 Task: Add Peach Muffins 4 Pack to the cart.
Action: Mouse moved to (30, 116)
Screenshot: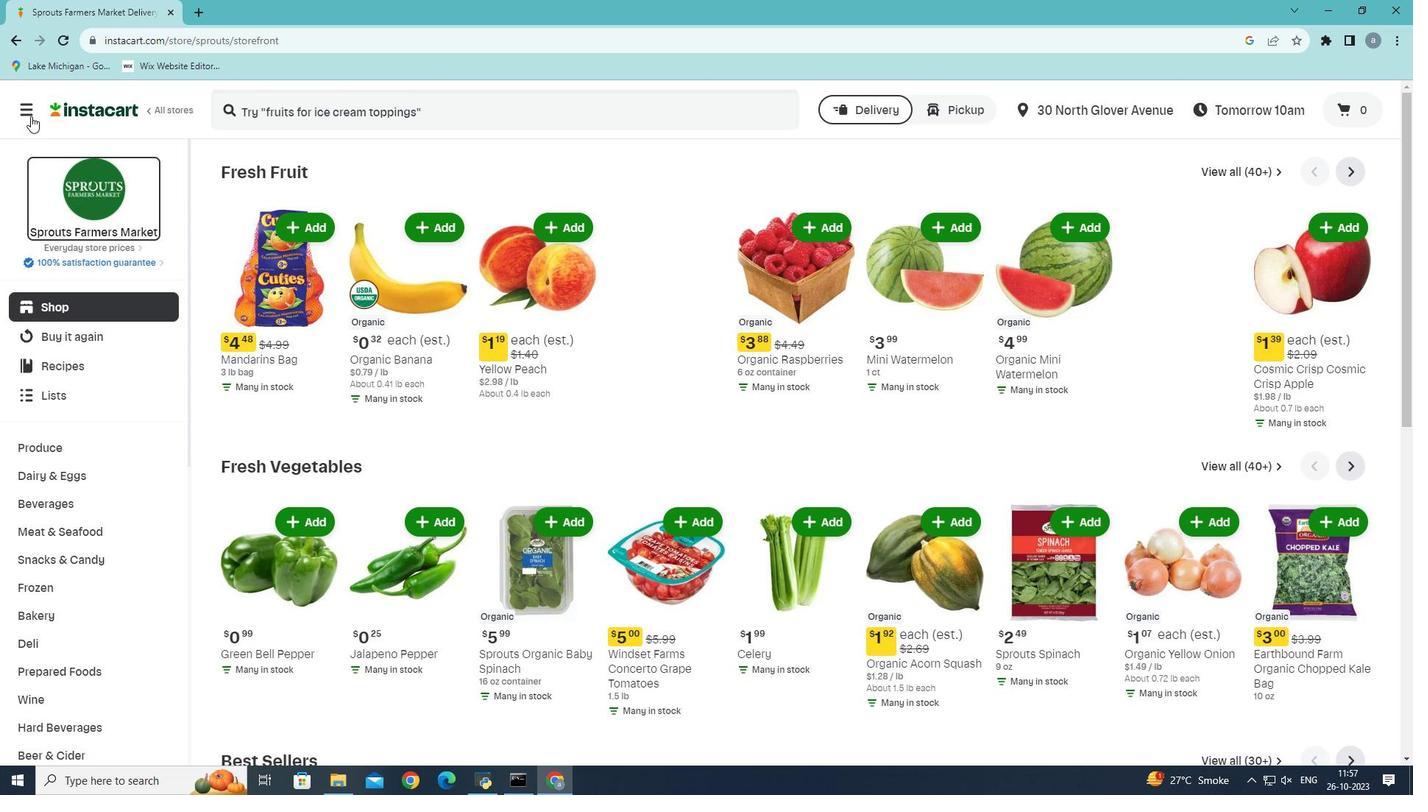 
Action: Mouse pressed left at (30, 116)
Screenshot: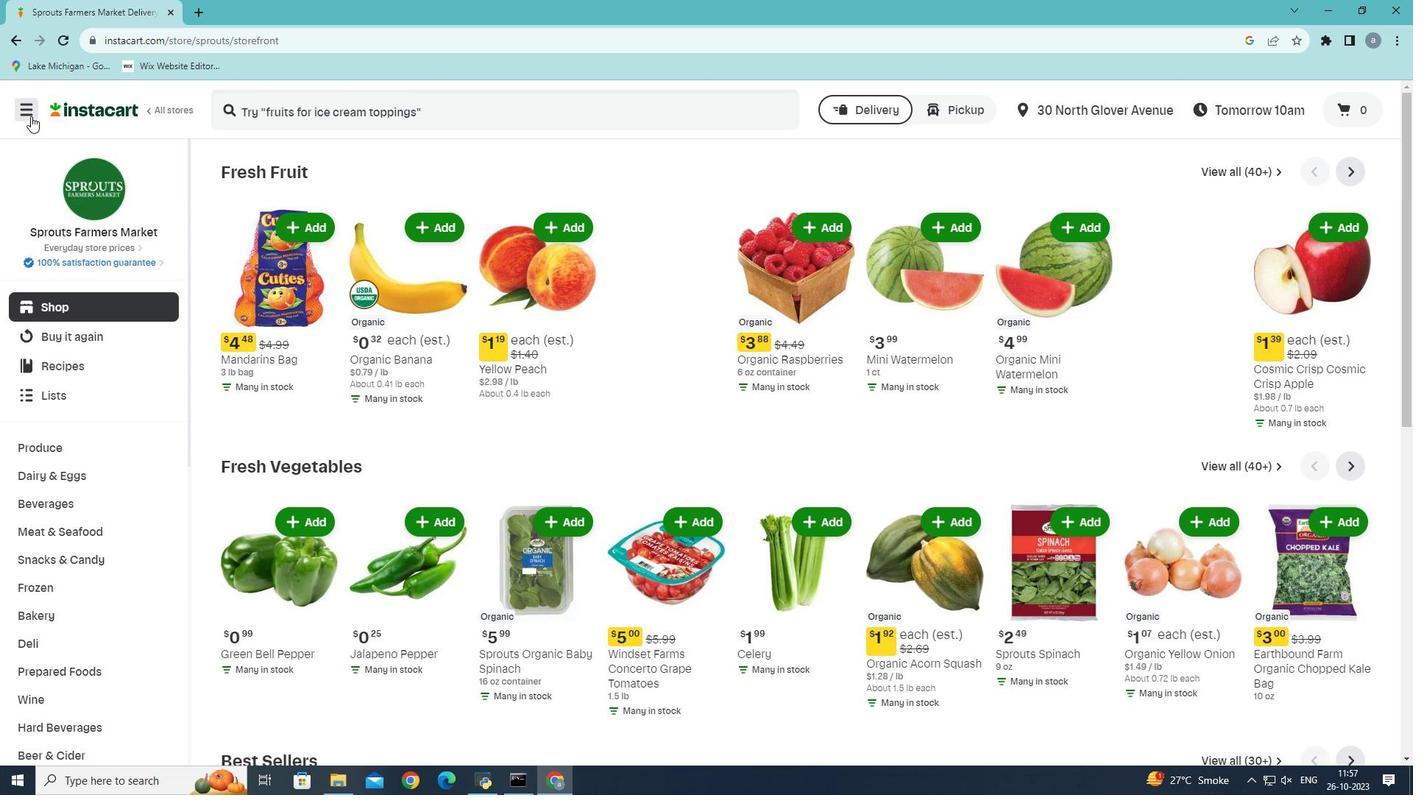 
Action: Mouse moved to (94, 421)
Screenshot: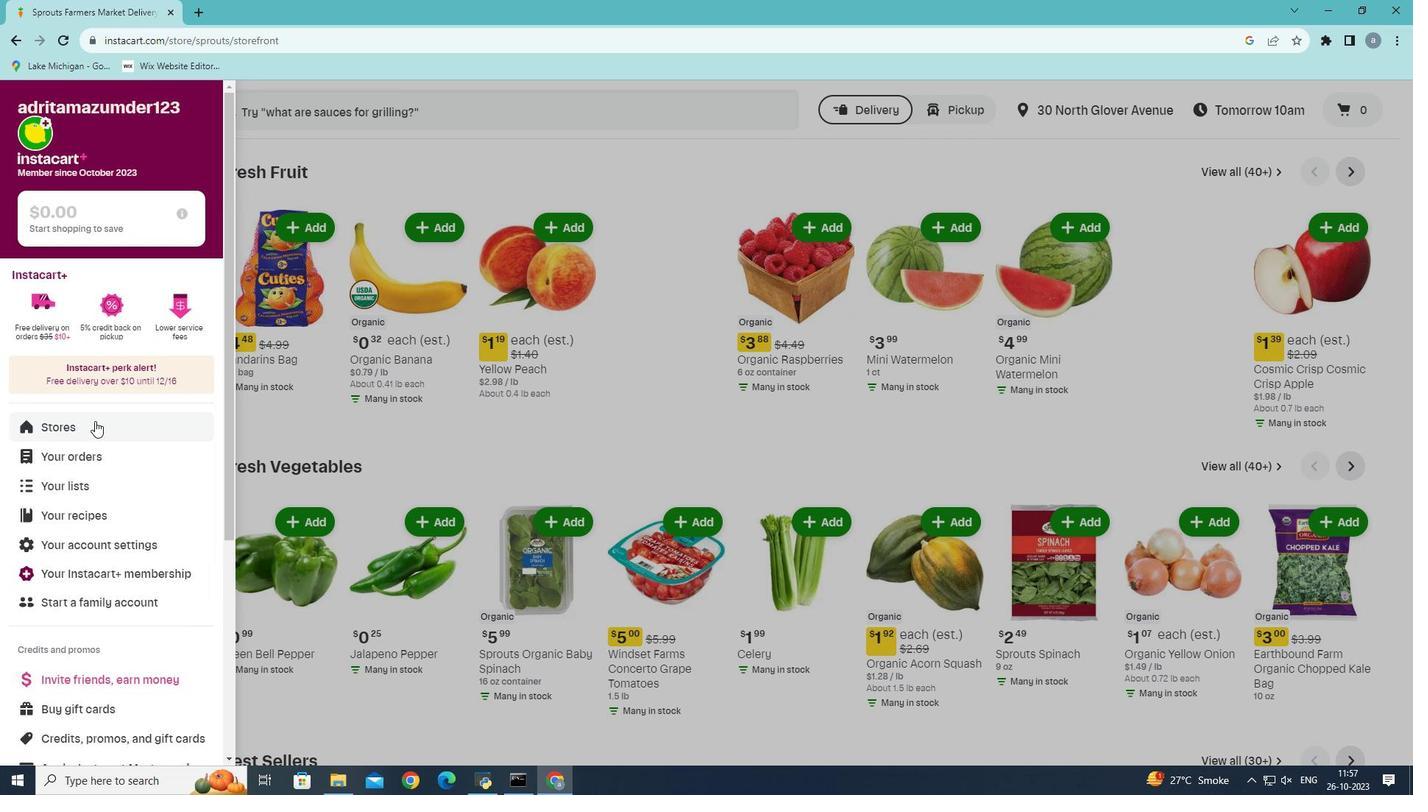
Action: Mouse pressed left at (94, 421)
Screenshot: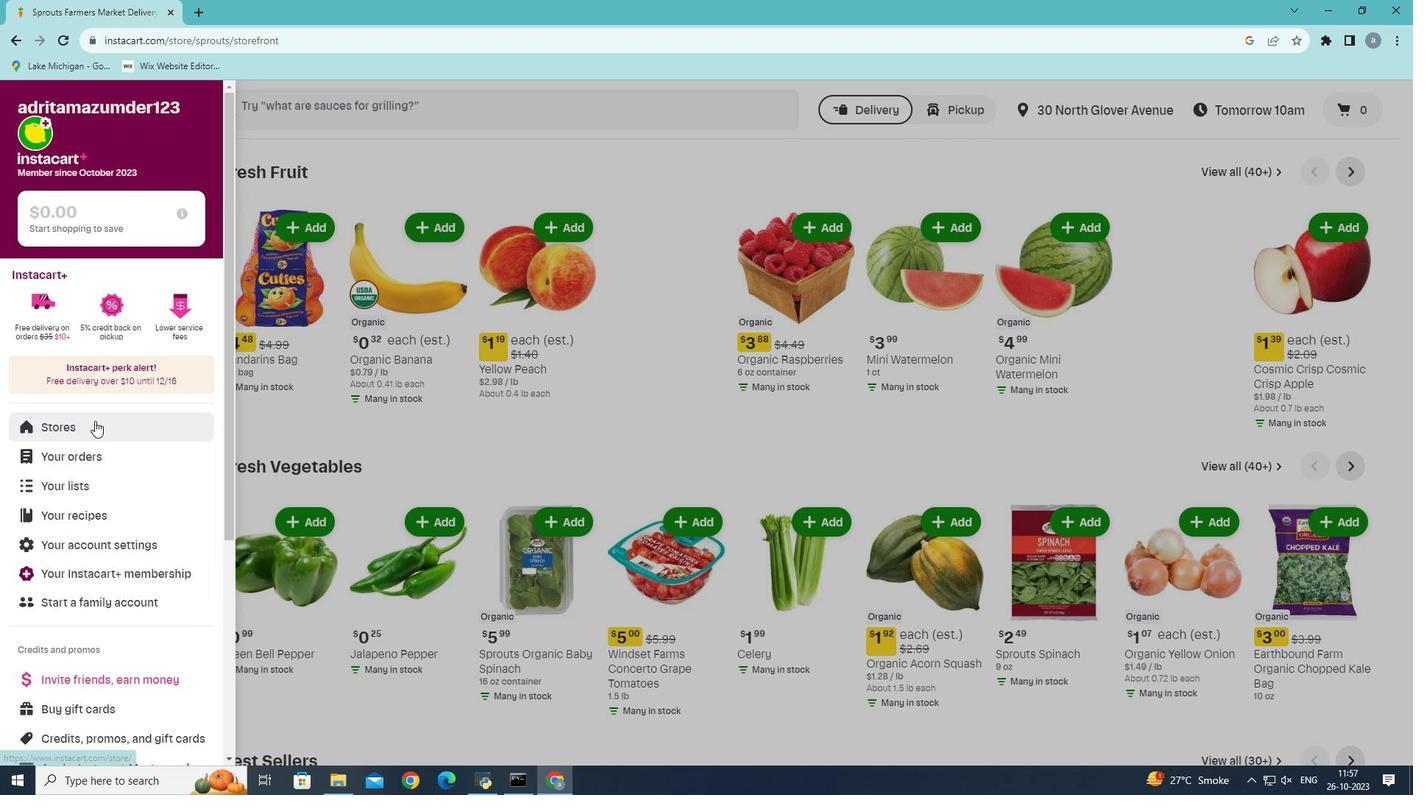 
Action: Mouse moved to (343, 152)
Screenshot: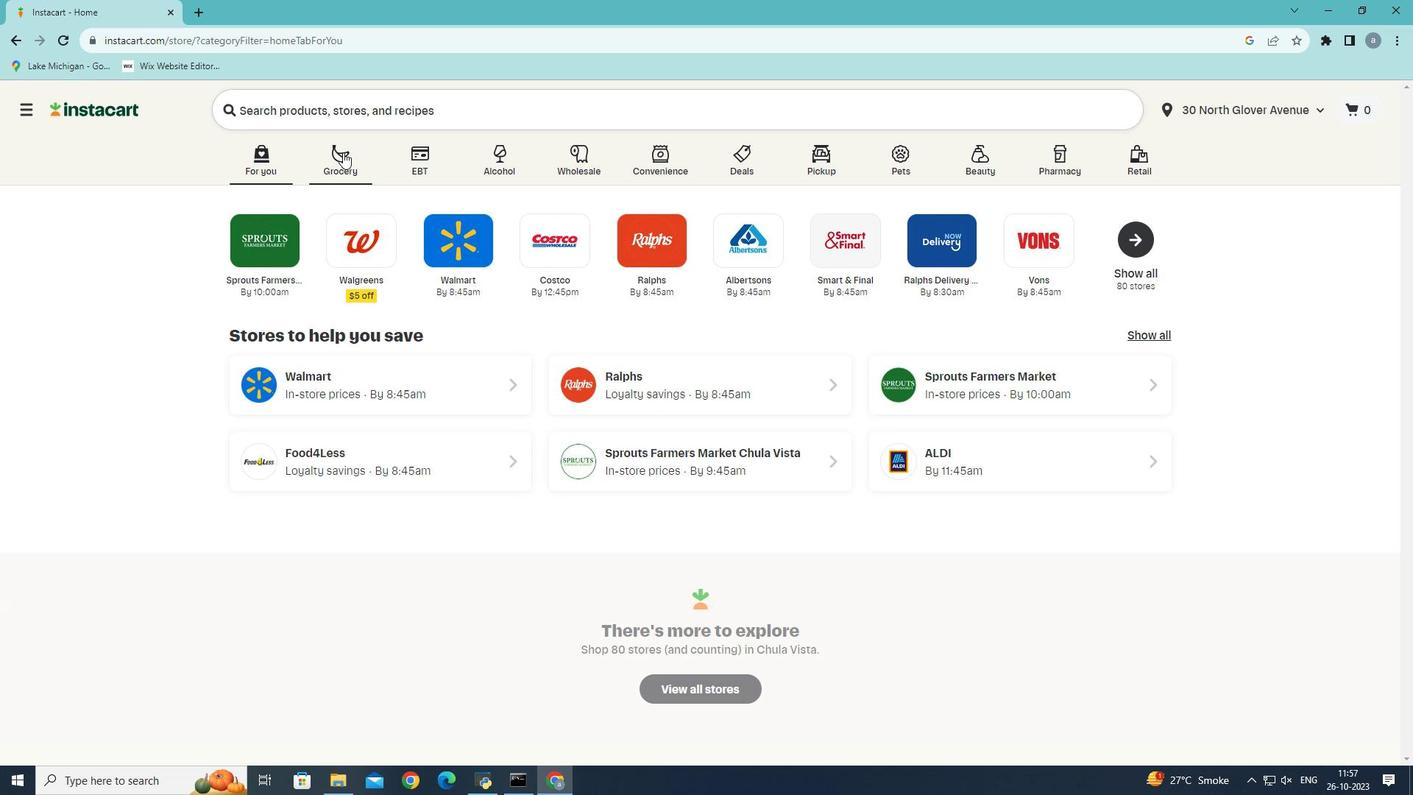 
Action: Mouse pressed left at (343, 152)
Screenshot: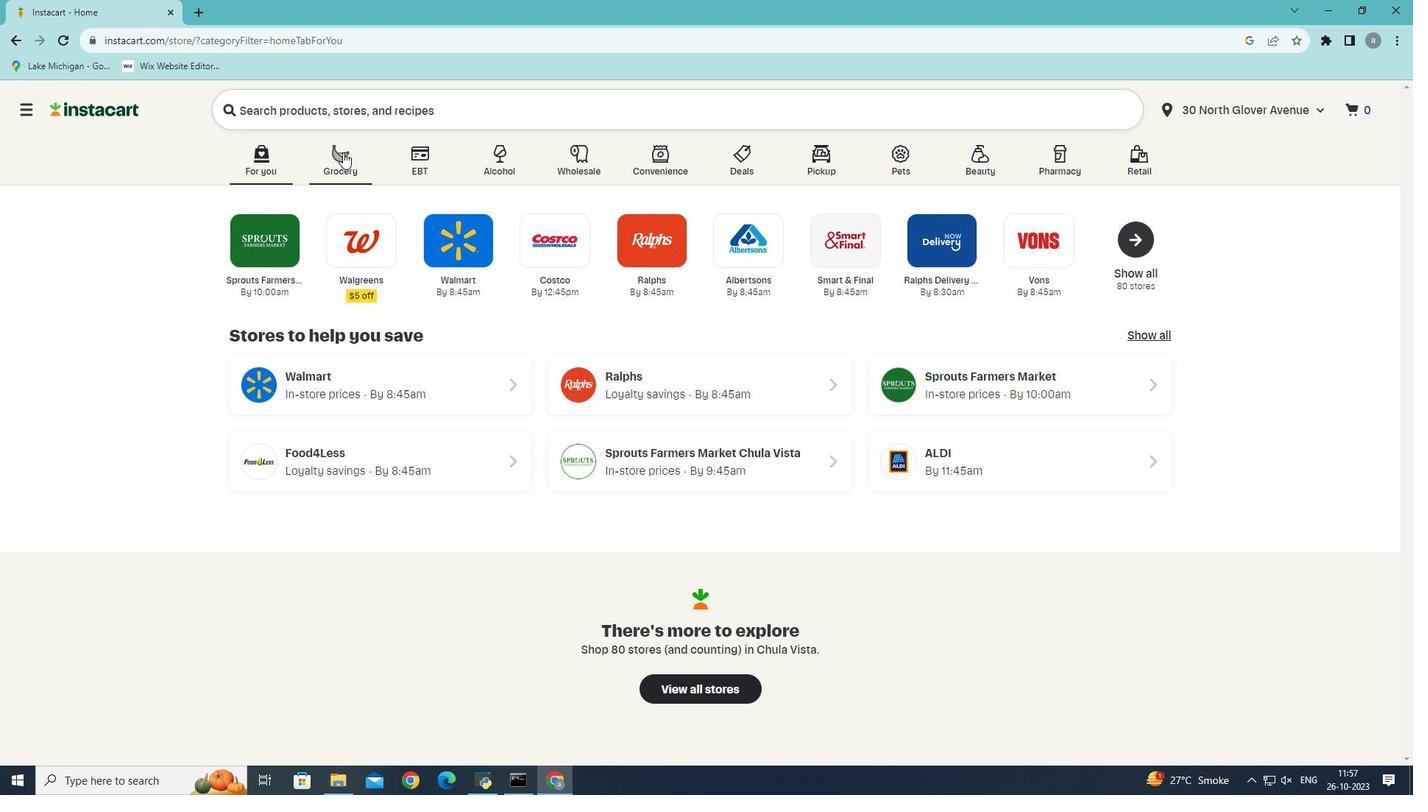 
Action: Mouse moved to (381, 424)
Screenshot: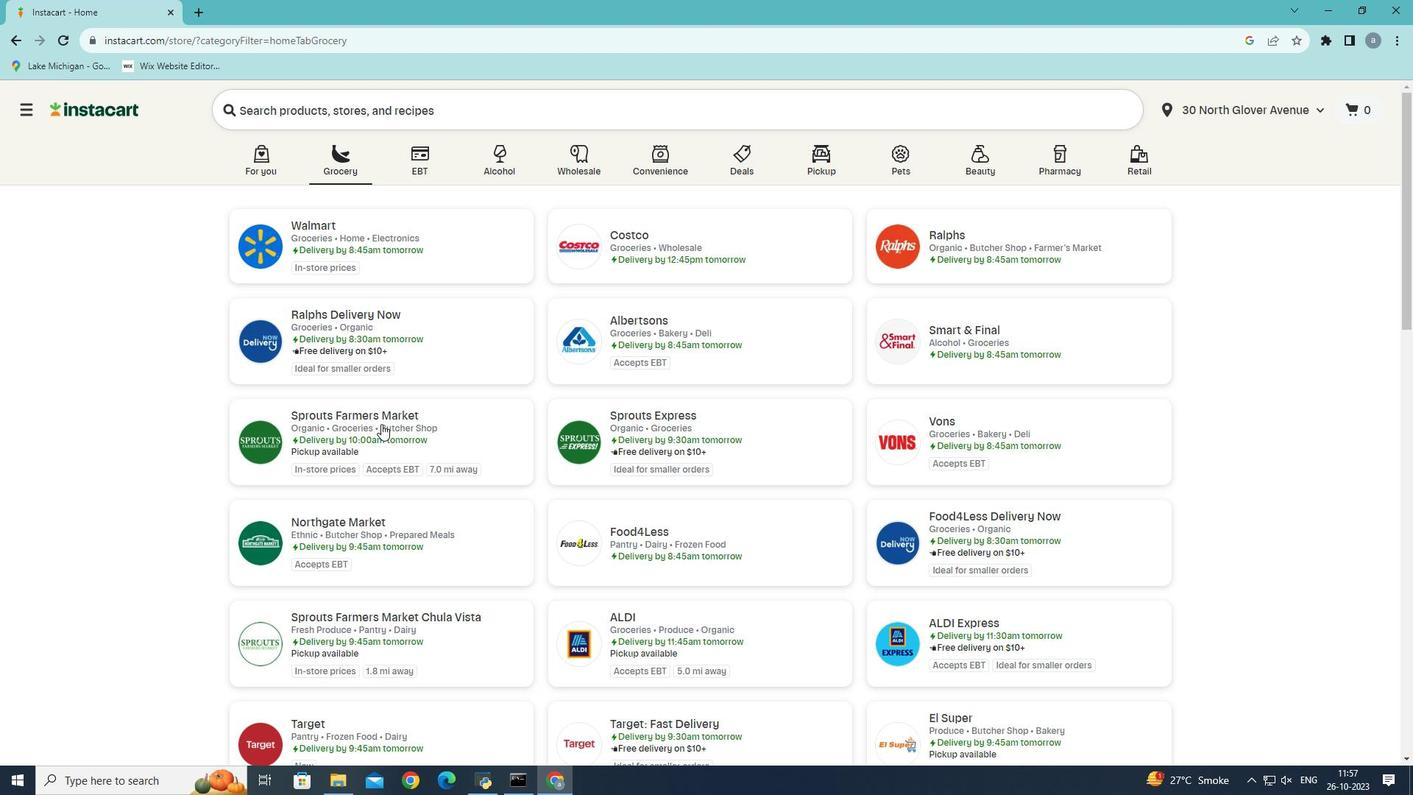 
Action: Mouse pressed left at (381, 424)
Screenshot: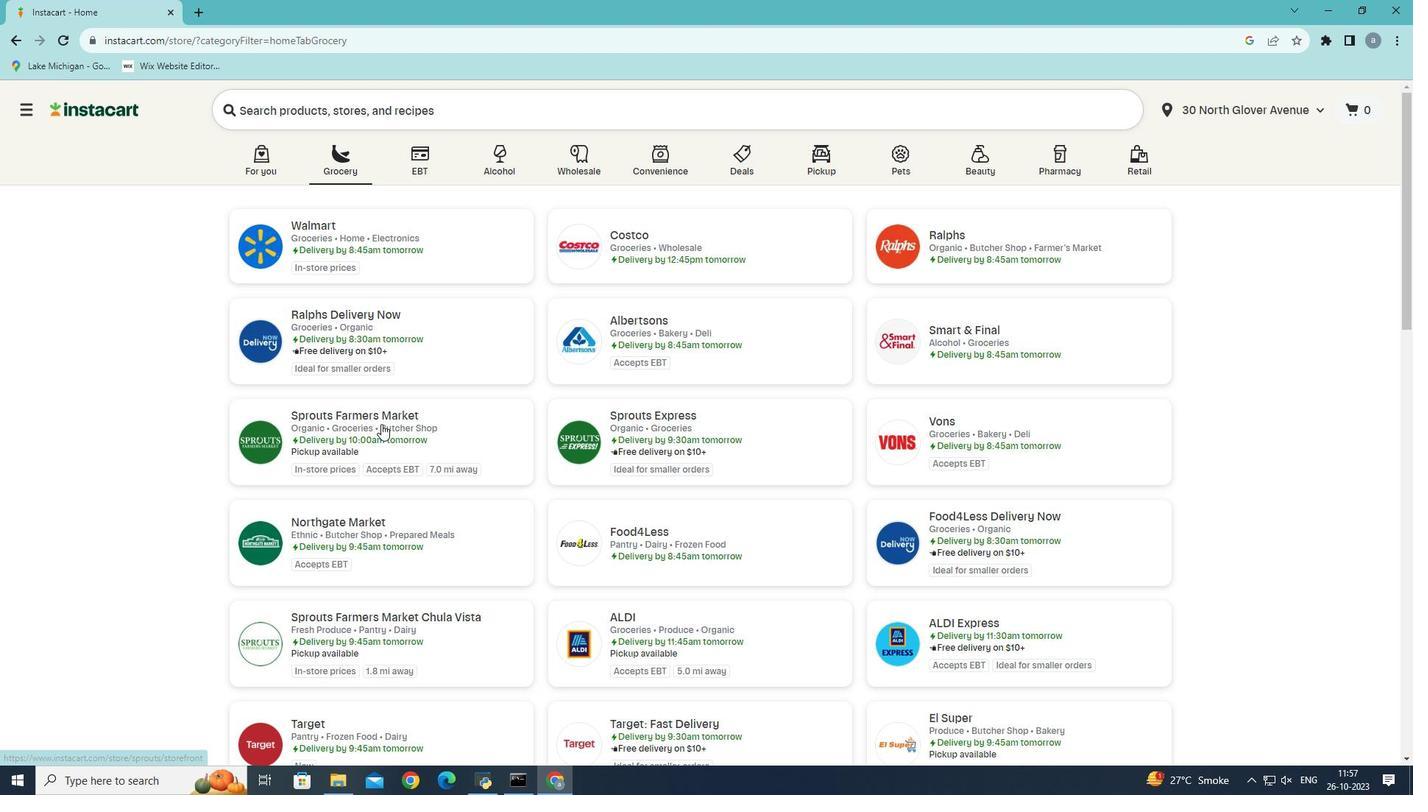 
Action: Mouse moved to (27, 611)
Screenshot: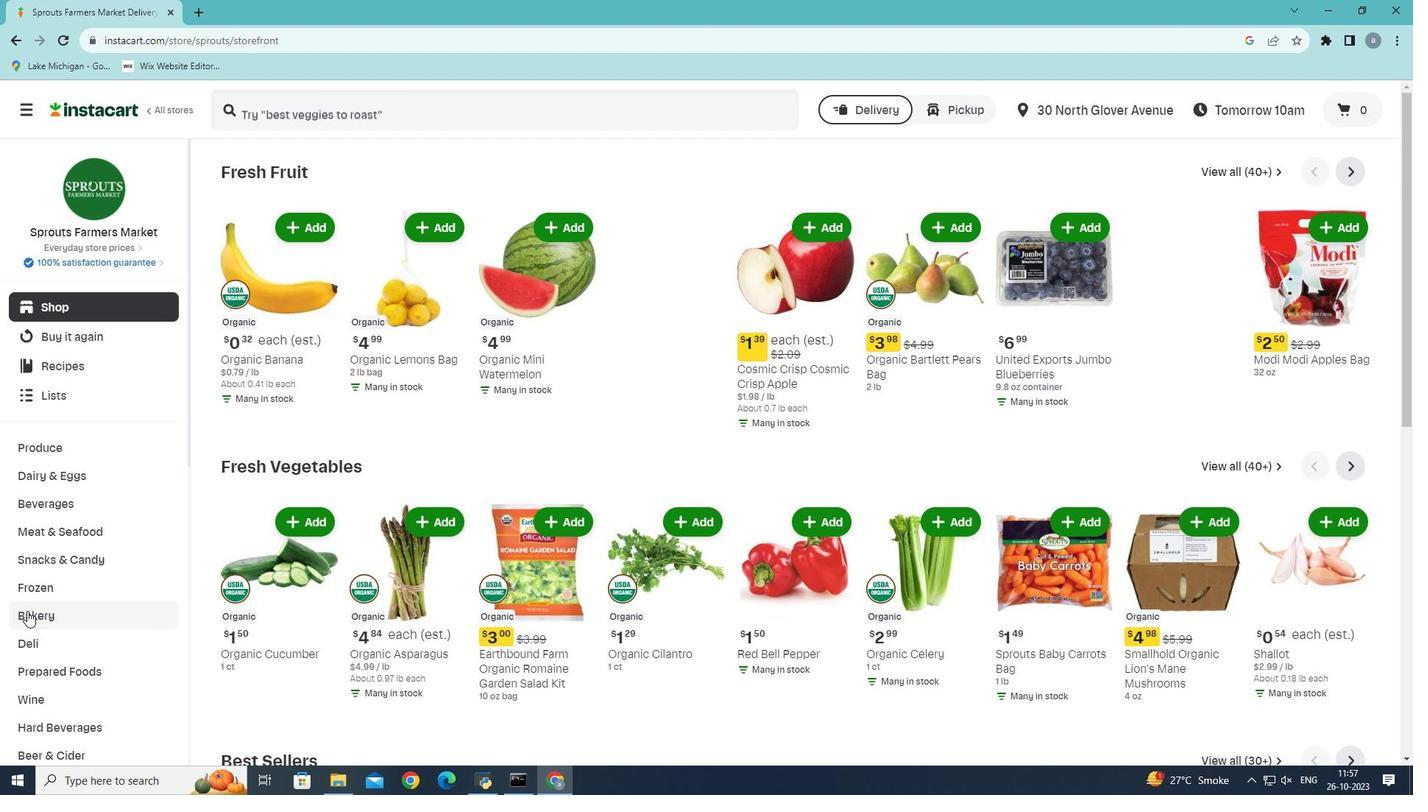 
Action: Mouse pressed left at (27, 611)
Screenshot: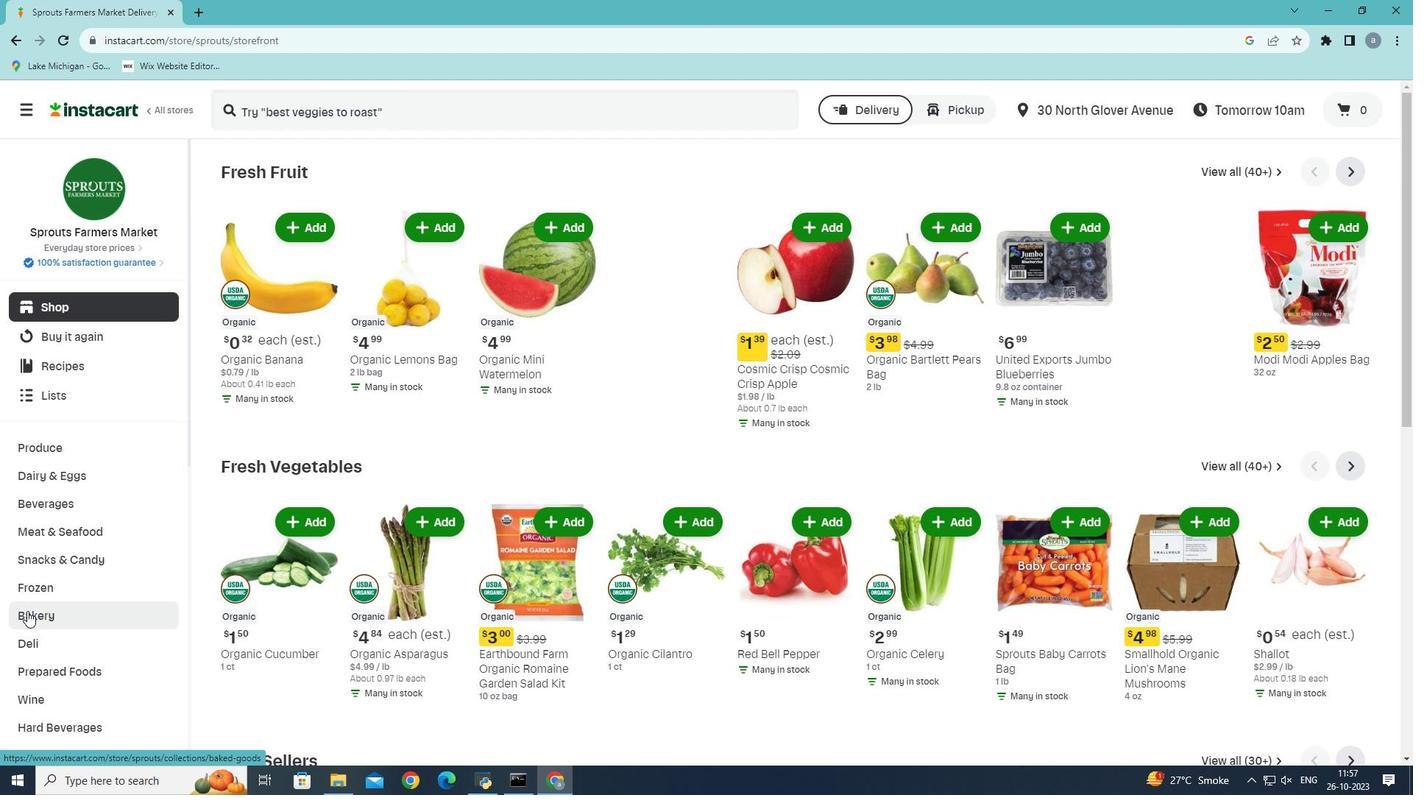 
Action: Mouse moved to (877, 209)
Screenshot: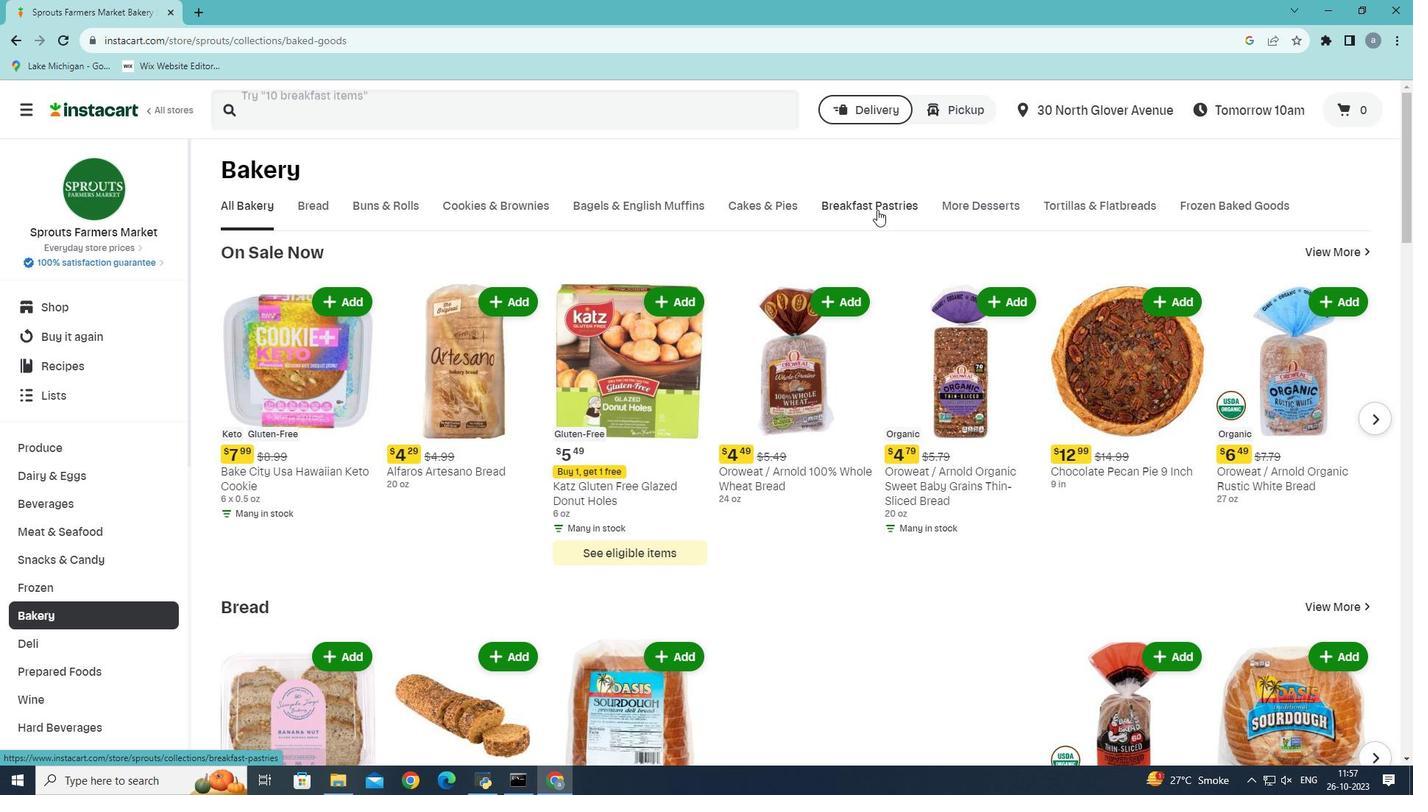 
Action: Mouse pressed left at (877, 209)
Screenshot: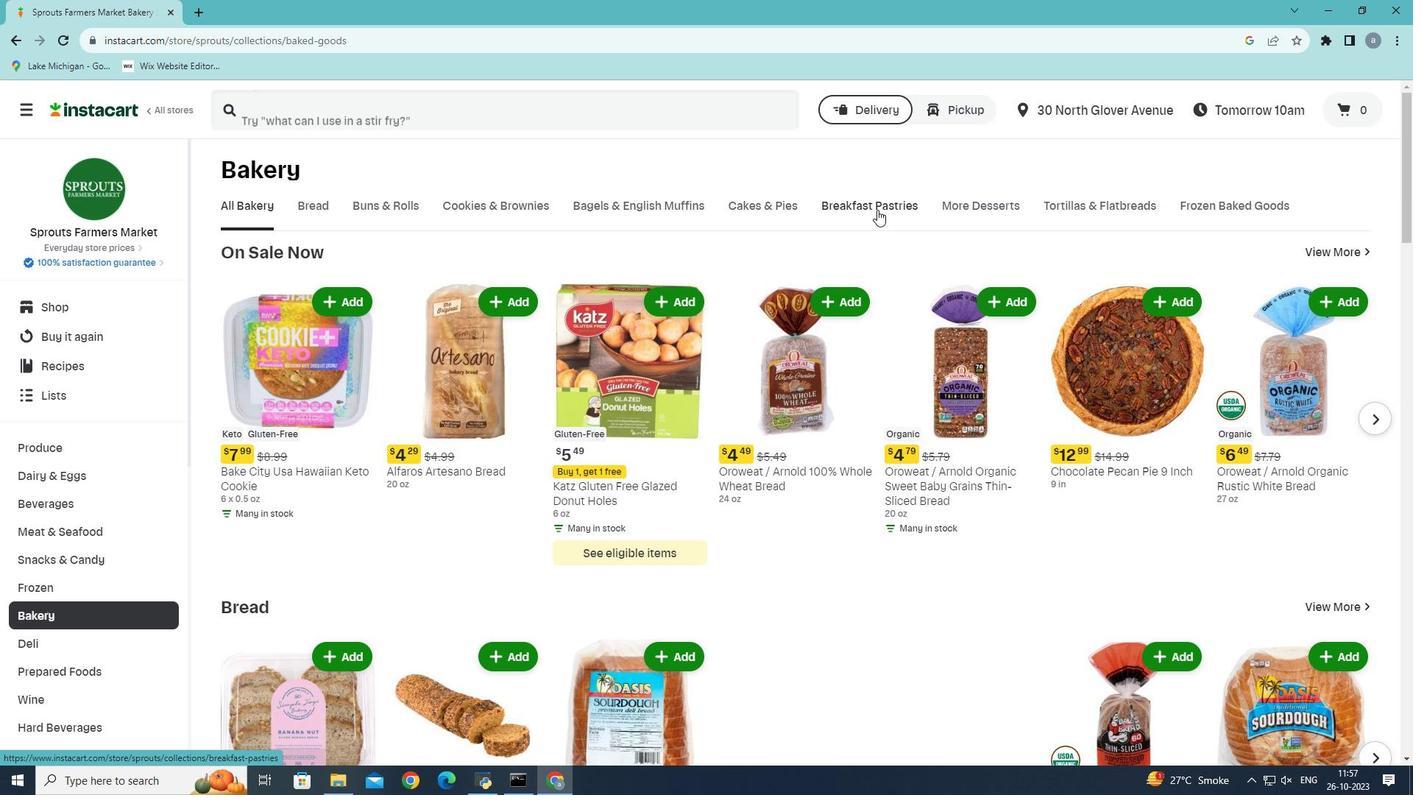 
Action: Mouse moved to (329, 261)
Screenshot: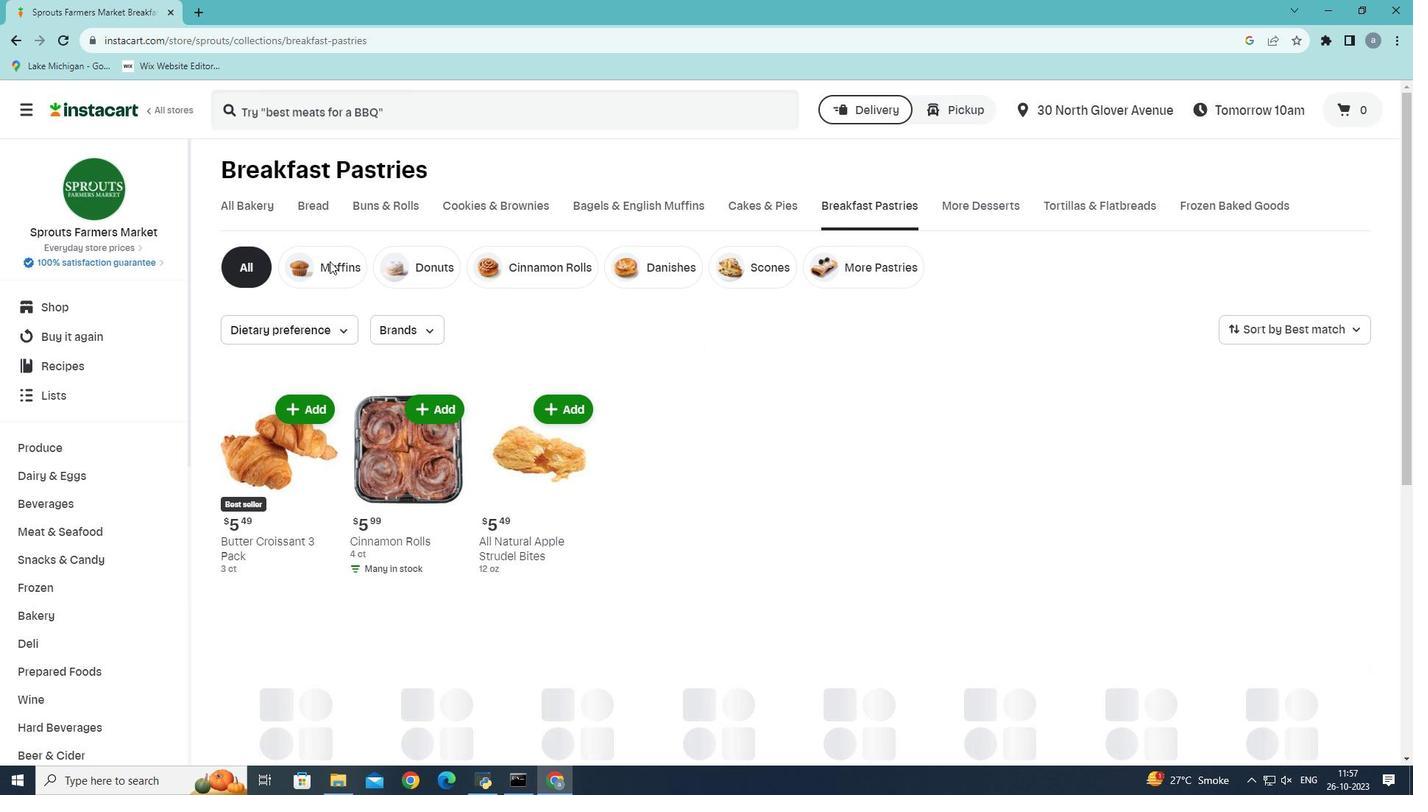 
Action: Mouse pressed left at (329, 261)
Screenshot: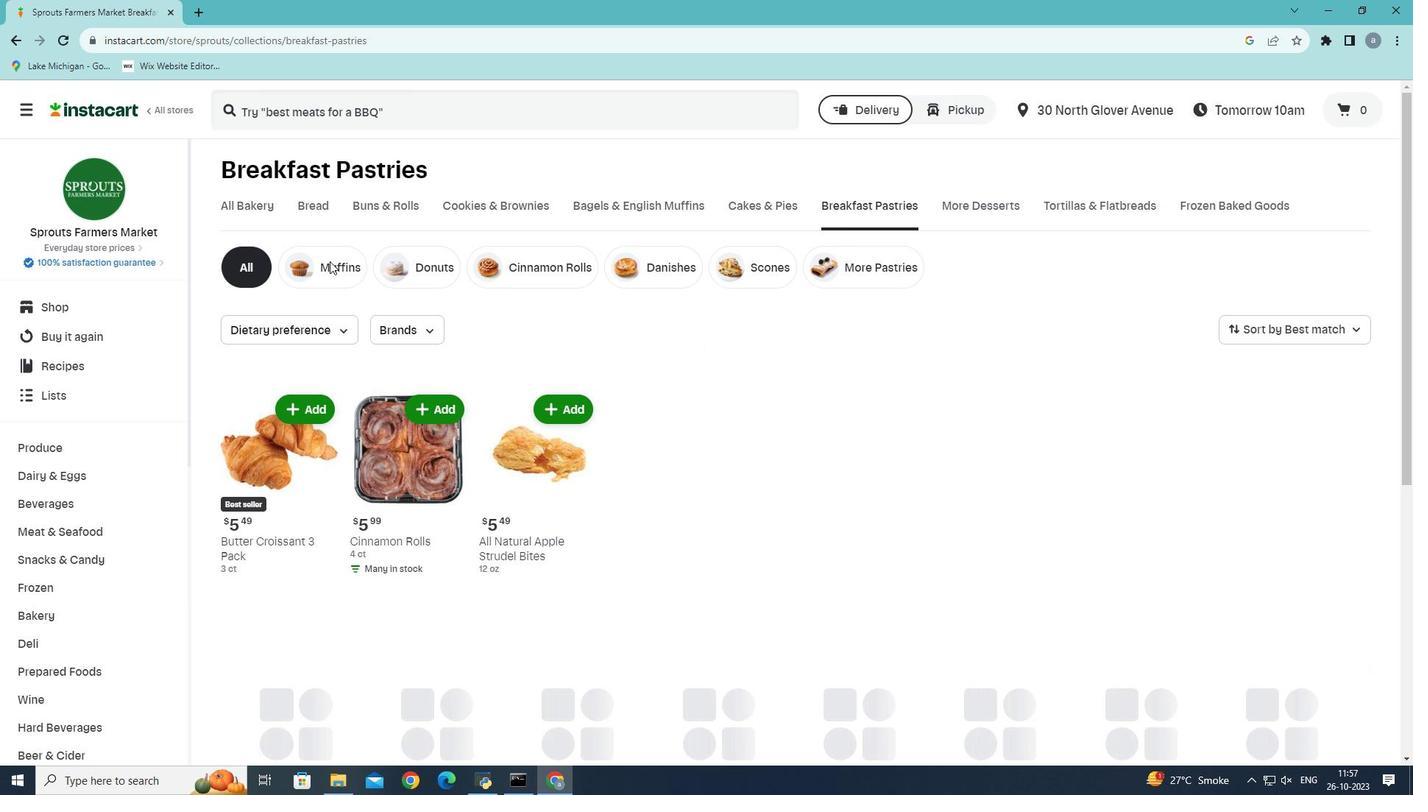 
Action: Mouse moved to (513, 445)
Screenshot: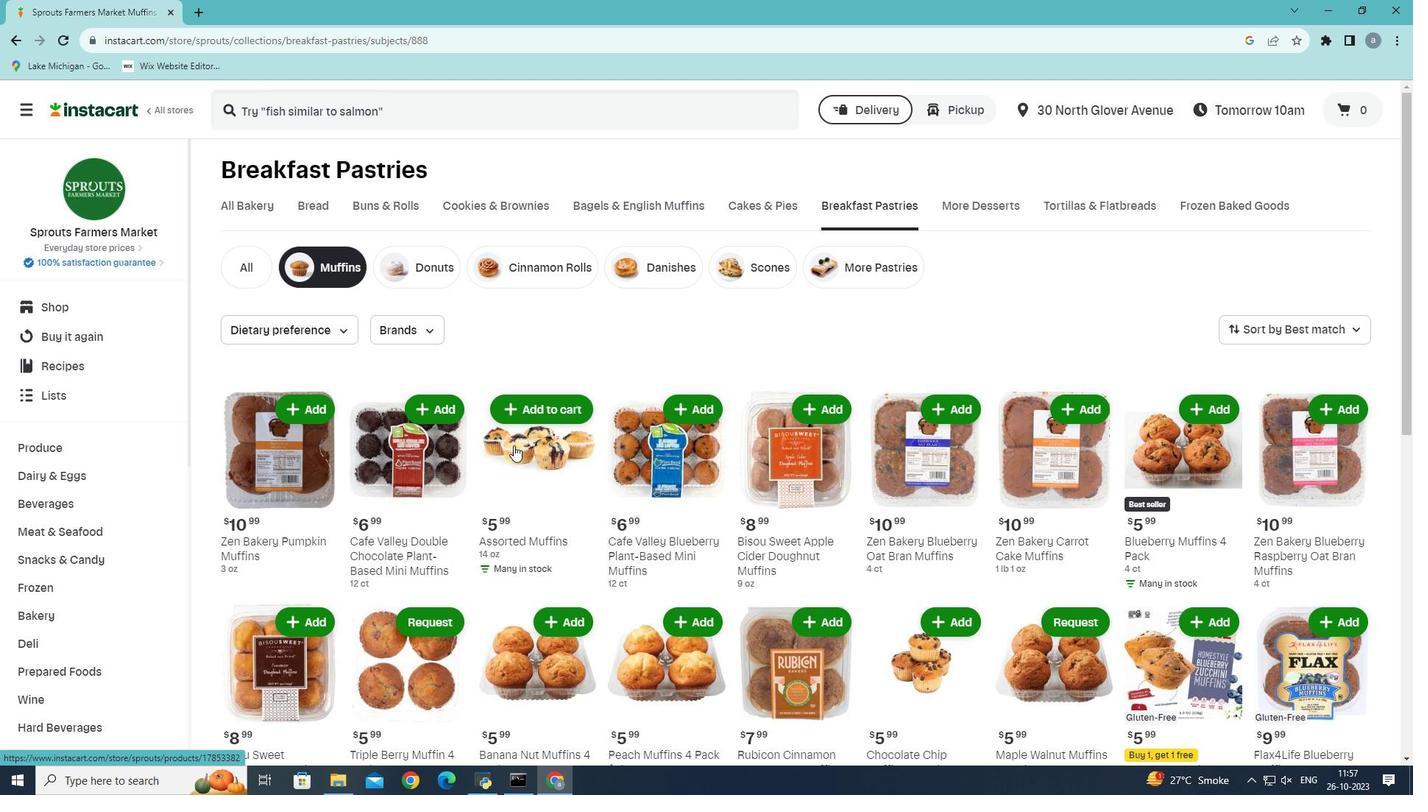 
Action: Mouse scrolled (513, 444) with delta (0, 0)
Screenshot: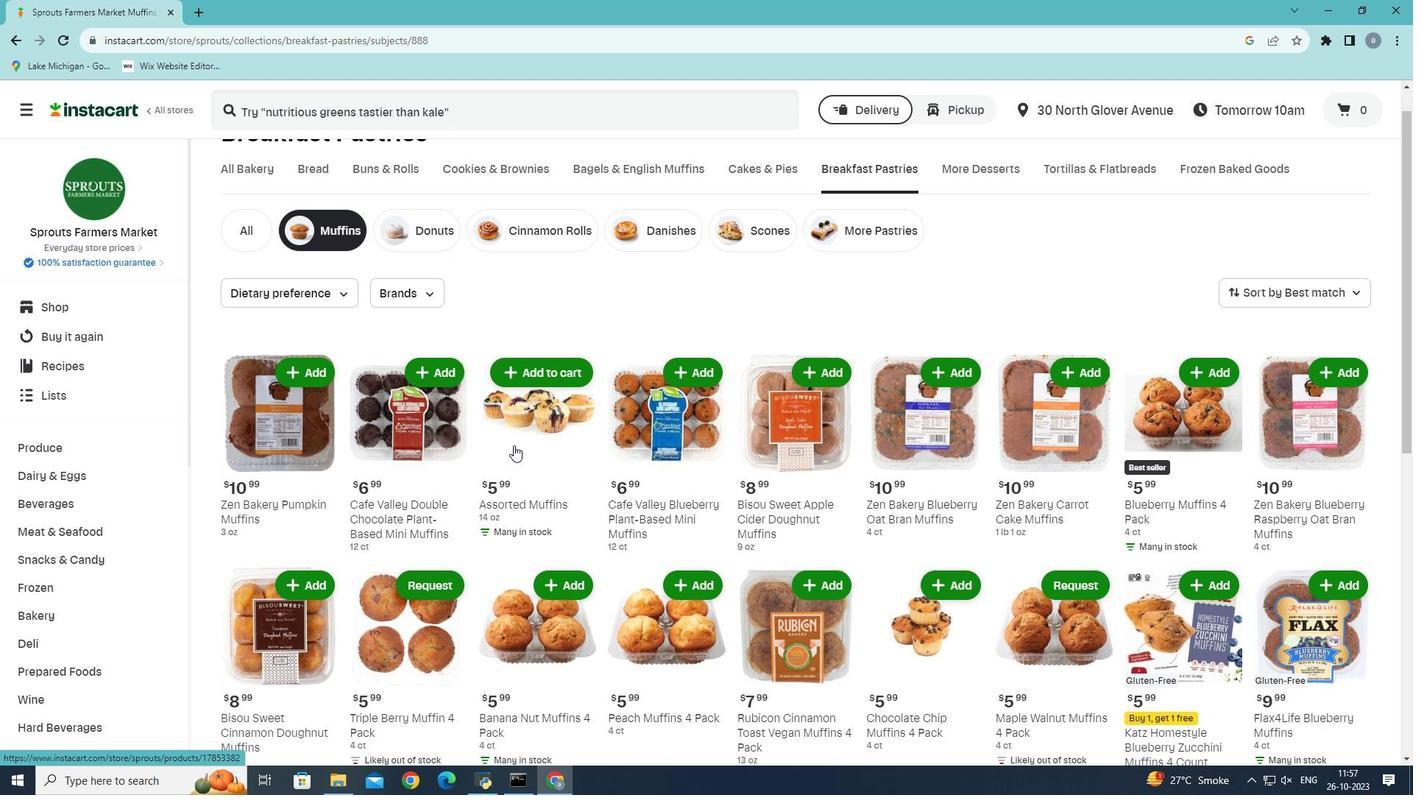 
Action: Mouse scrolled (513, 444) with delta (0, 0)
Screenshot: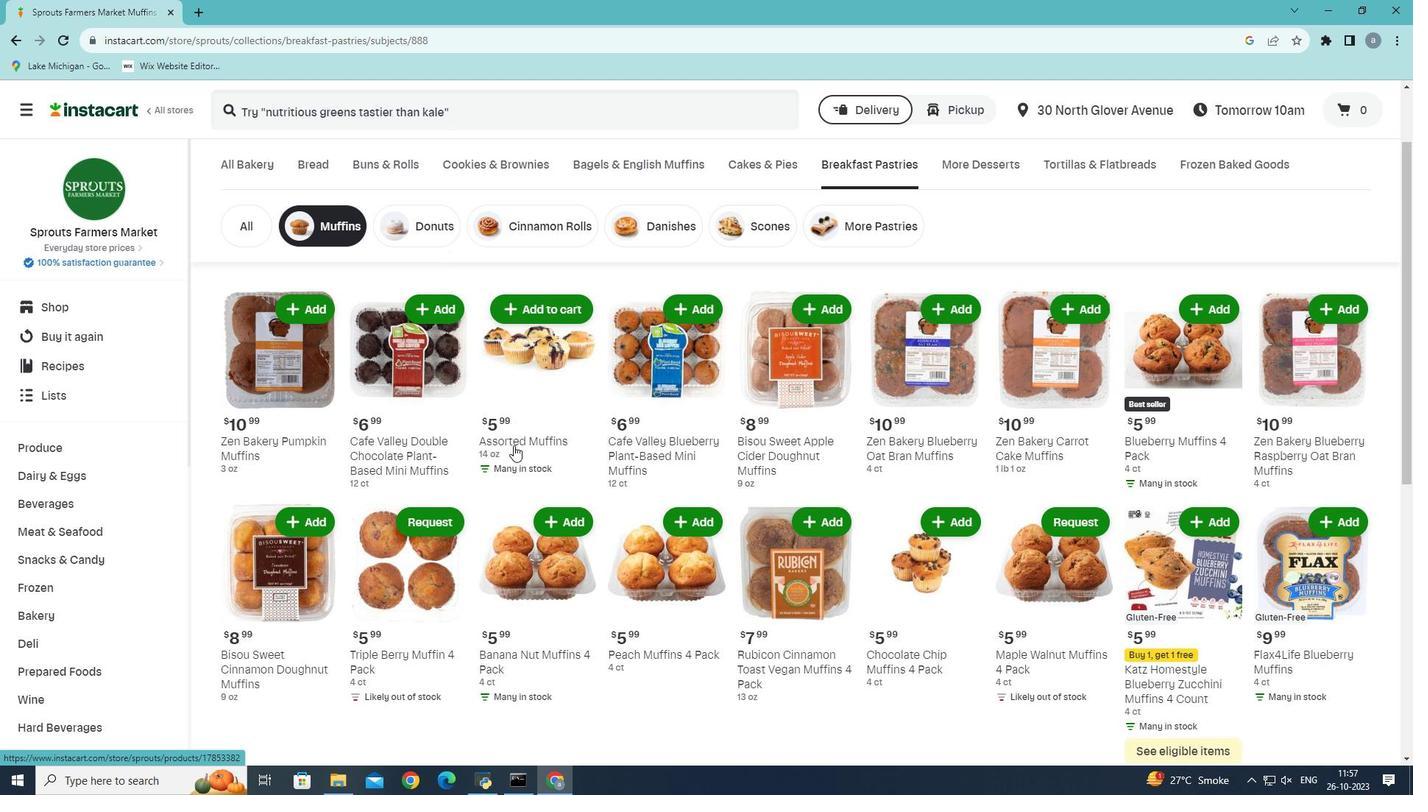
Action: Mouse moved to (692, 481)
Screenshot: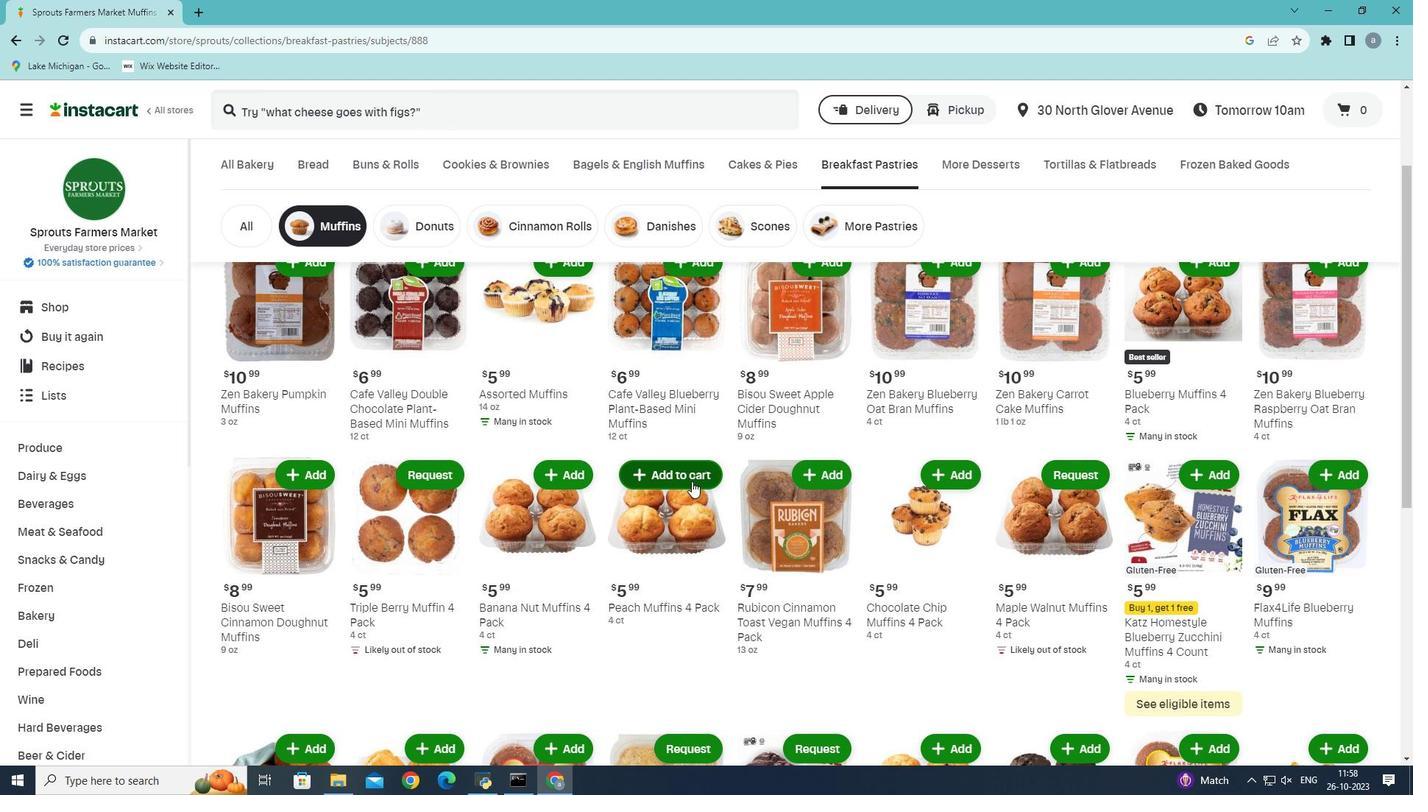 
Action: Mouse pressed left at (692, 481)
Screenshot: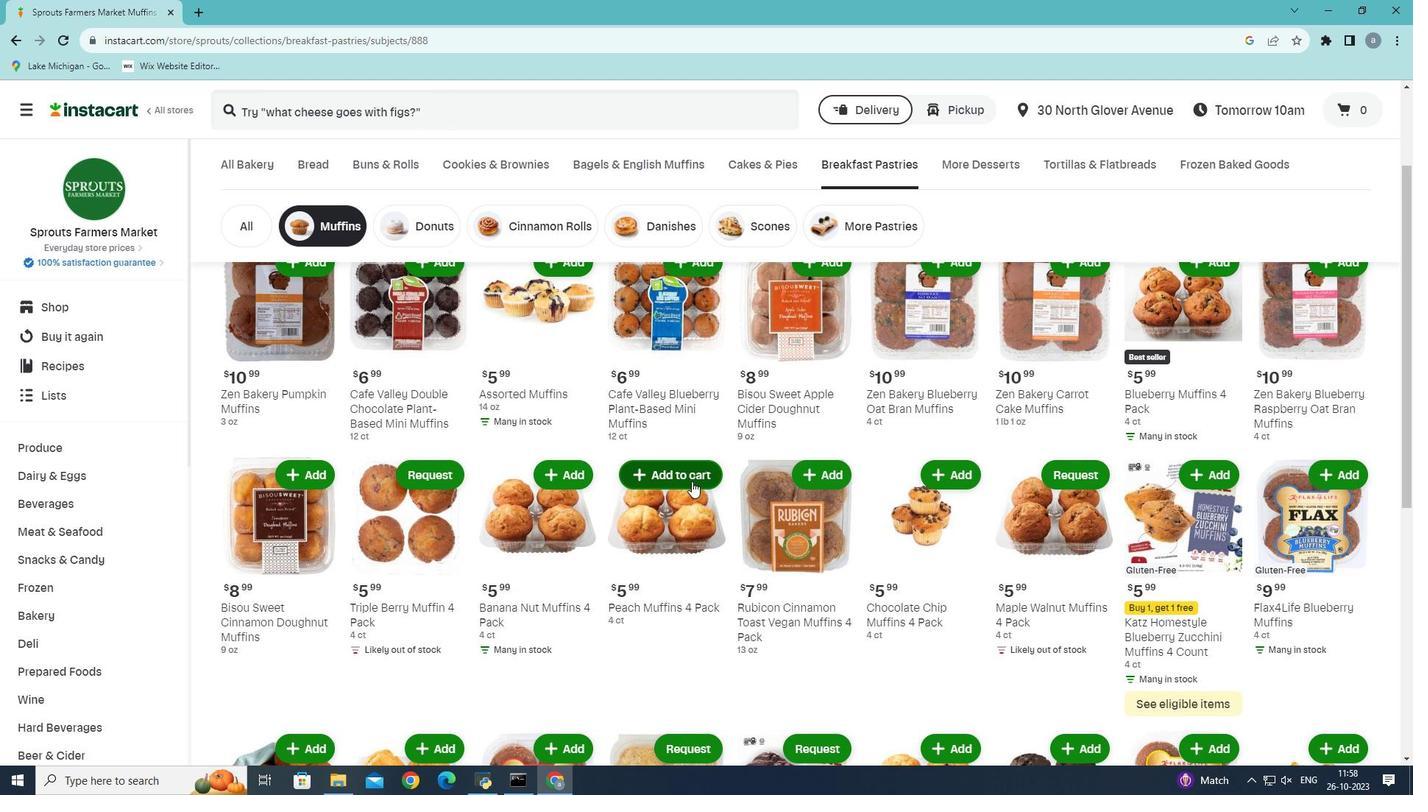 
Action: Mouse moved to (692, 481)
Screenshot: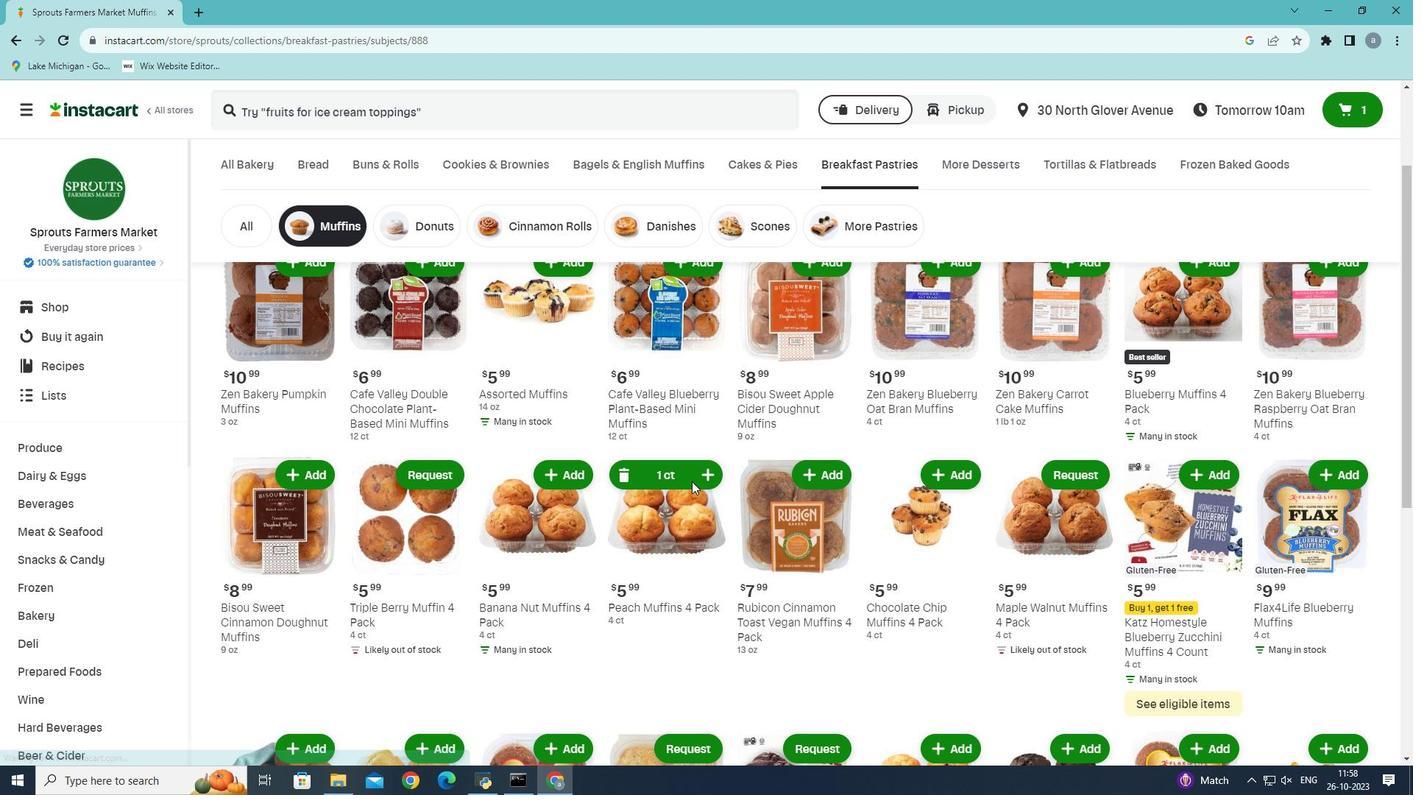 
